 Task: Add the task  Integrate website with a new chatbot for customer support to the section Infrastructure Monitoring Sprint in the project BlueChip and add a Due Date to the respective task as 2024/01/03
Action: Mouse moved to (766, 533)
Screenshot: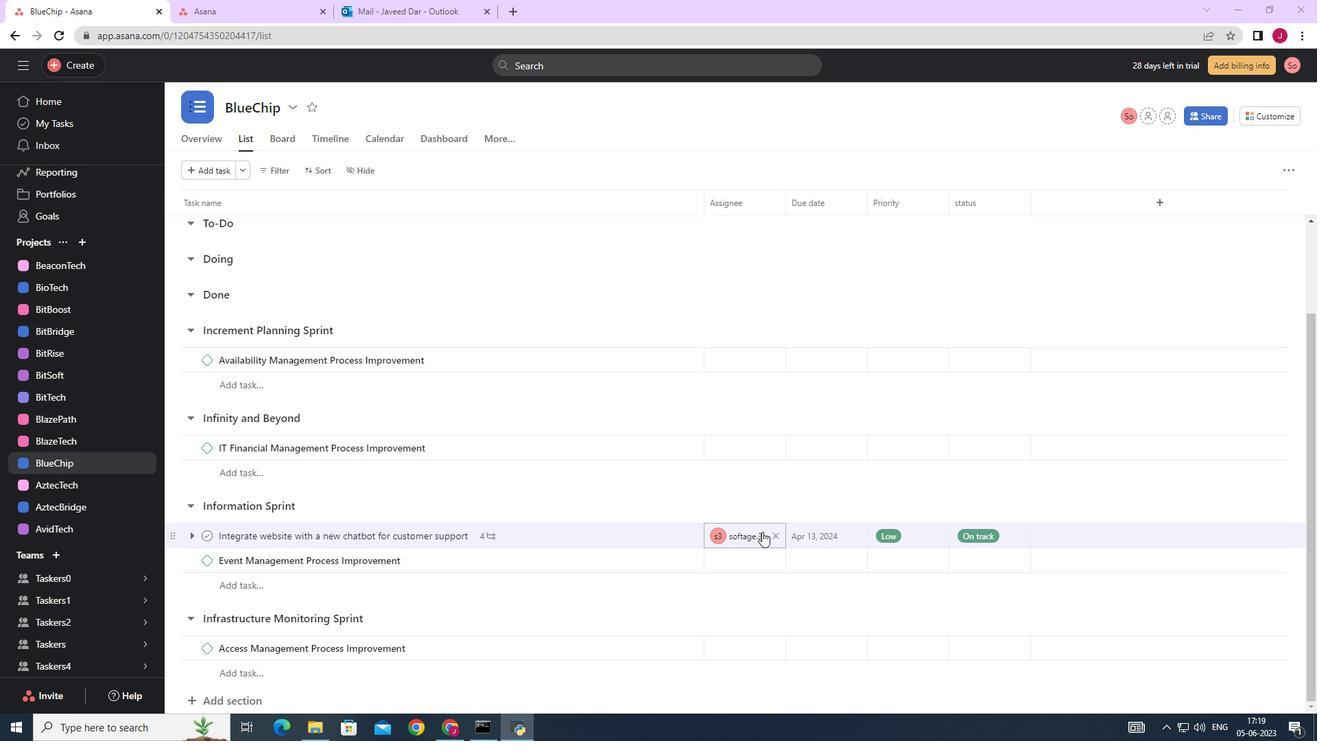 
Action: Mouse scrolled (766, 532) with delta (0, 0)
Screenshot: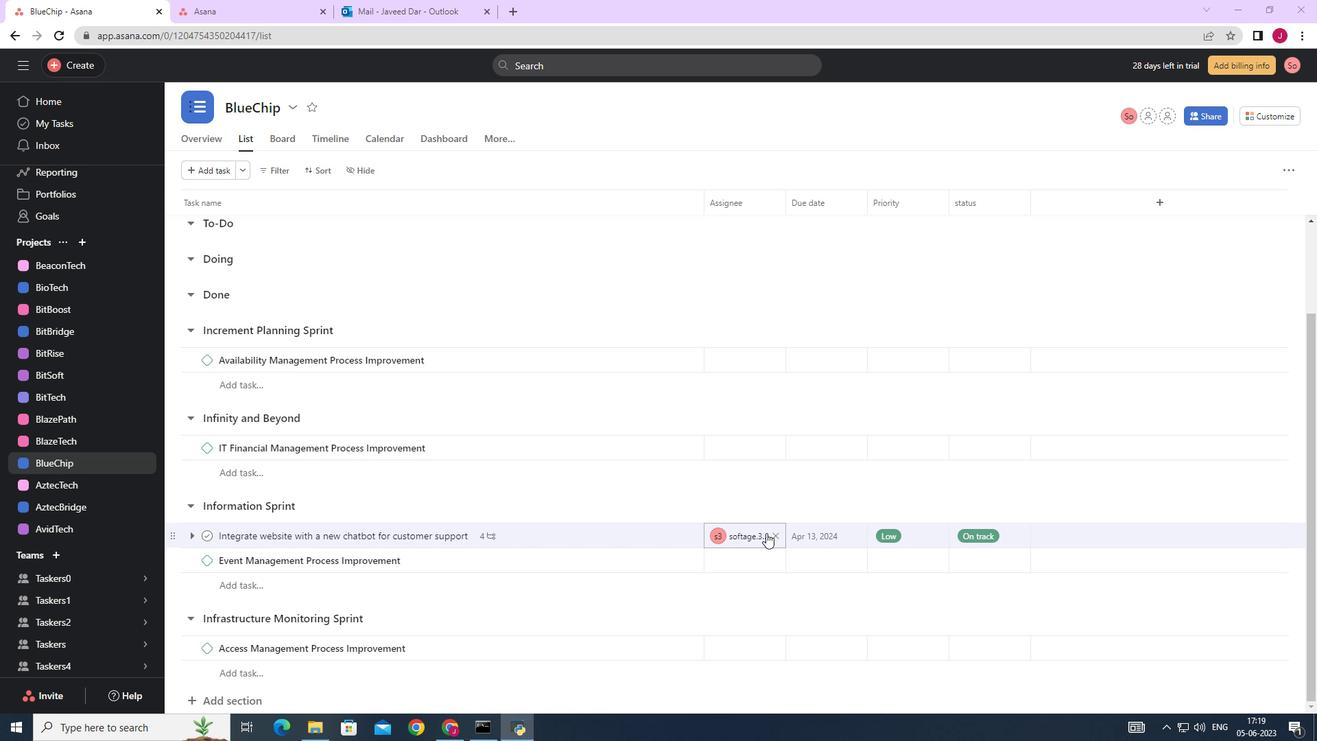 
Action: Mouse scrolled (766, 532) with delta (0, 0)
Screenshot: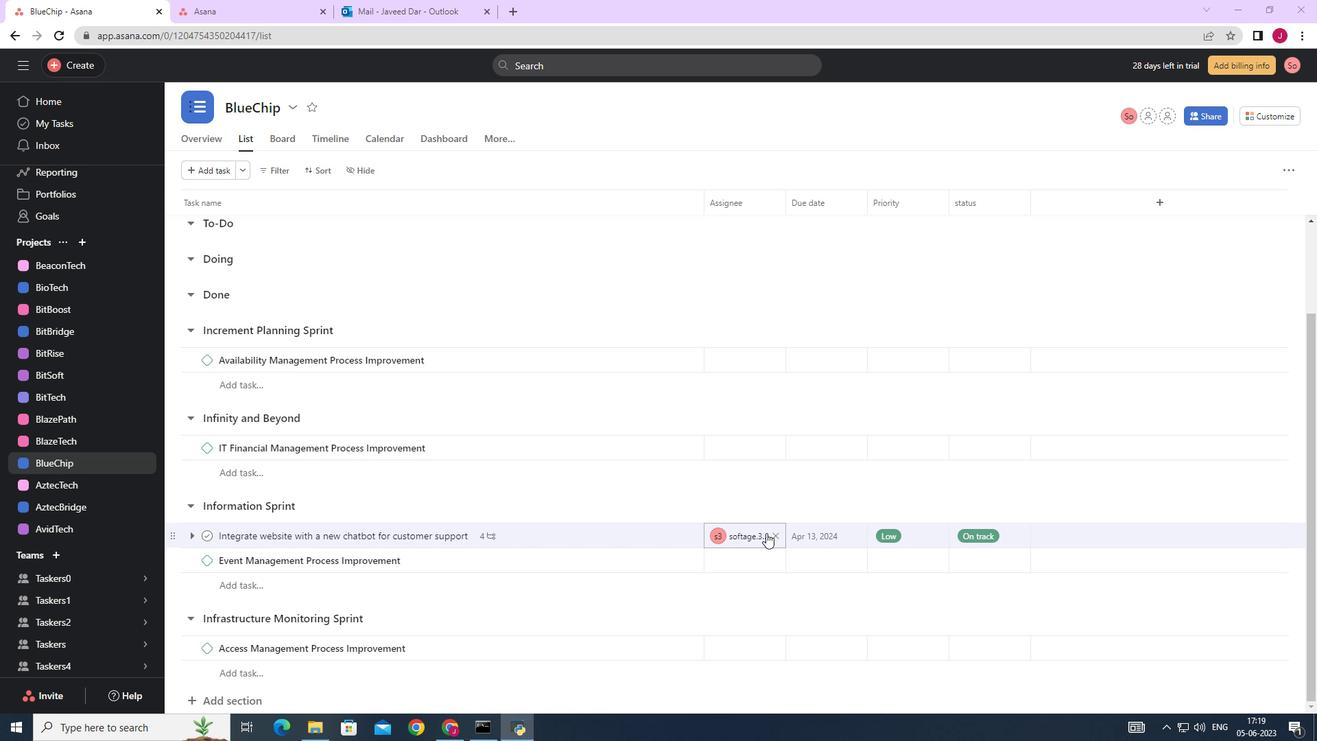 
Action: Mouse scrolled (766, 532) with delta (0, 0)
Screenshot: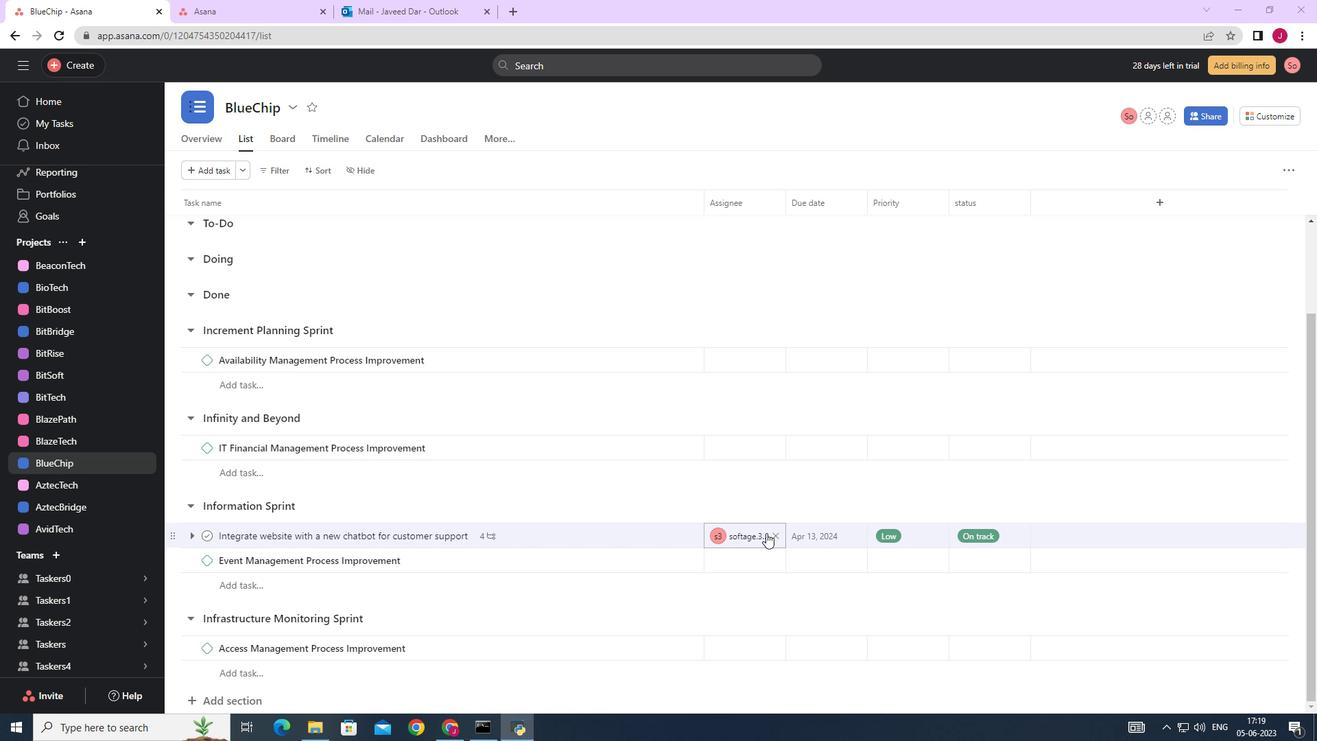 
Action: Mouse moved to (676, 538)
Screenshot: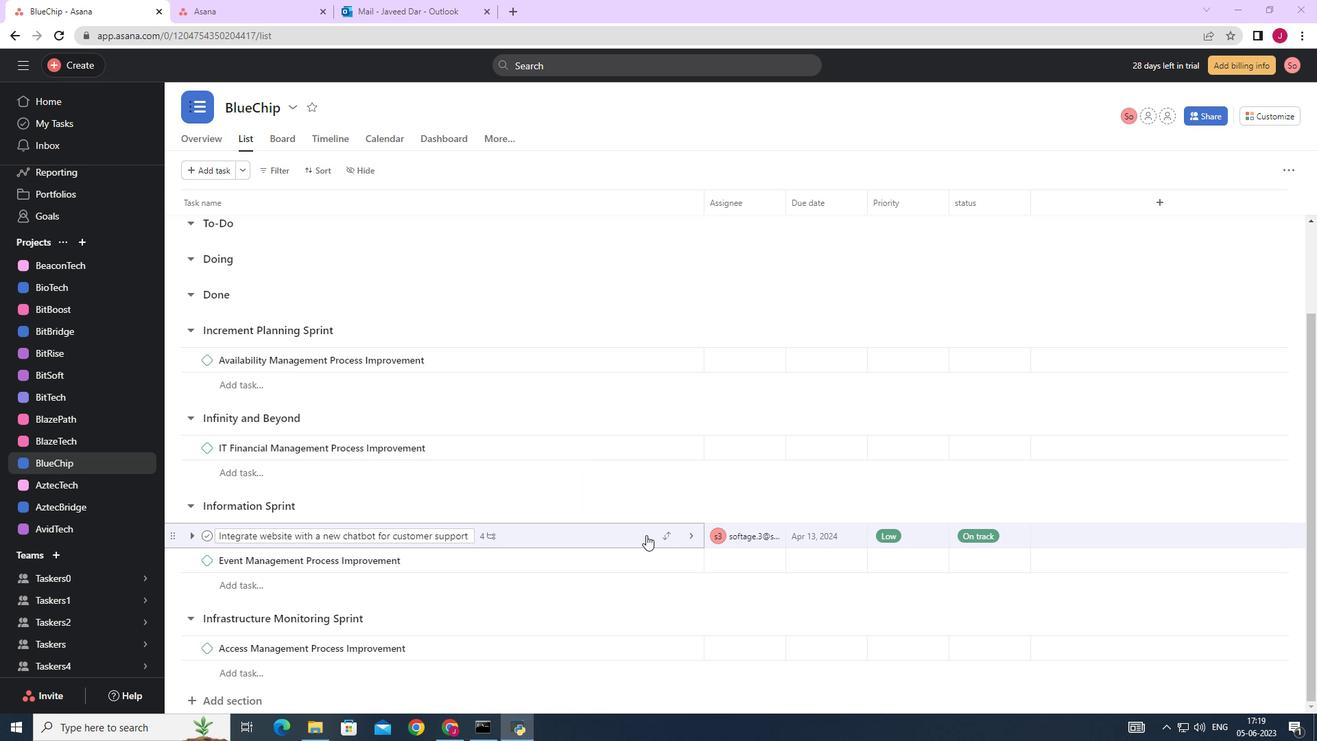 
Action: Mouse pressed left at (676, 538)
Screenshot: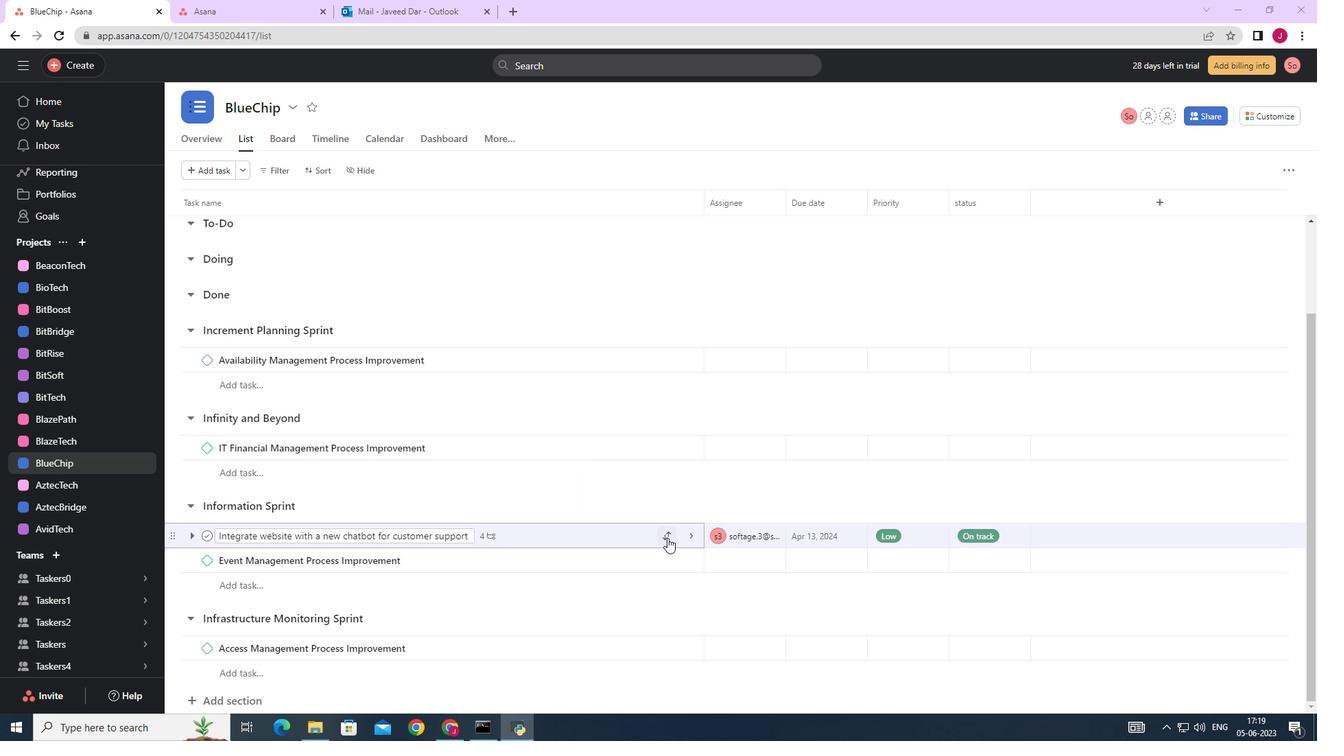 
Action: Mouse moved to (614, 508)
Screenshot: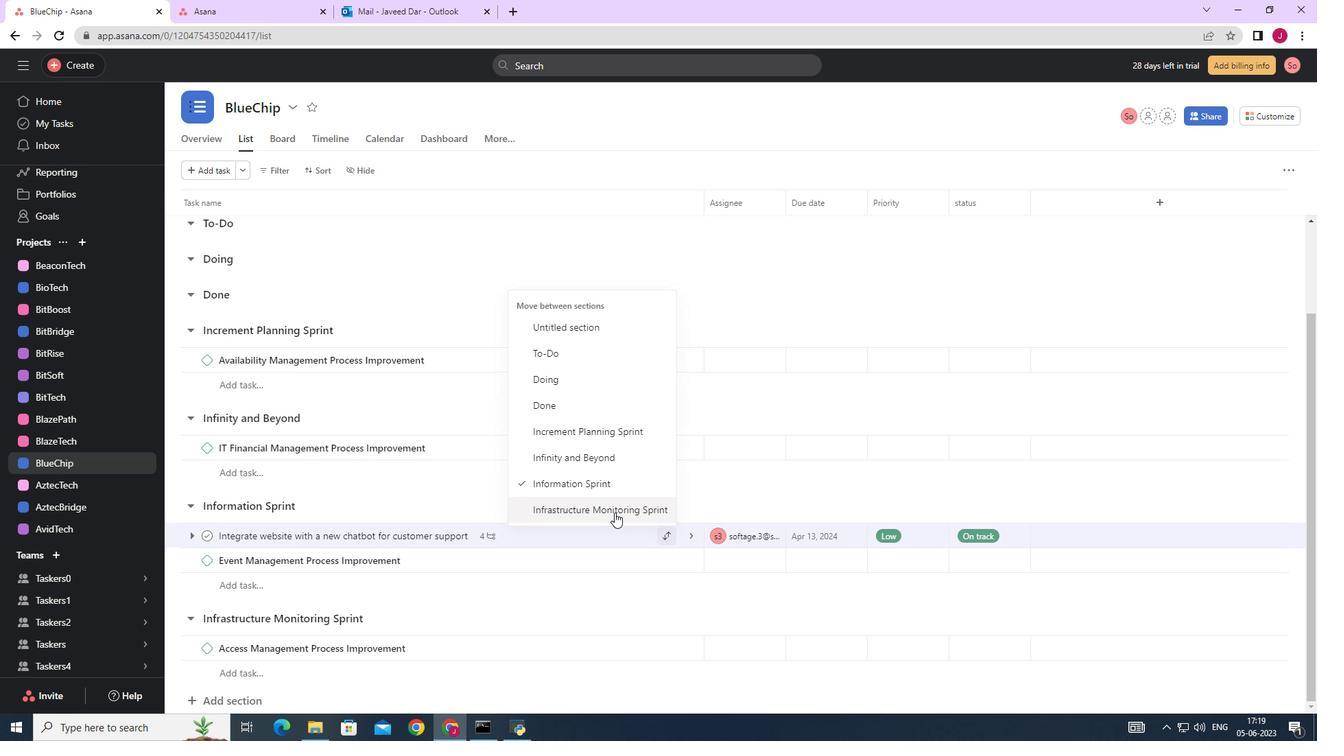 
Action: Mouse pressed left at (614, 508)
Screenshot: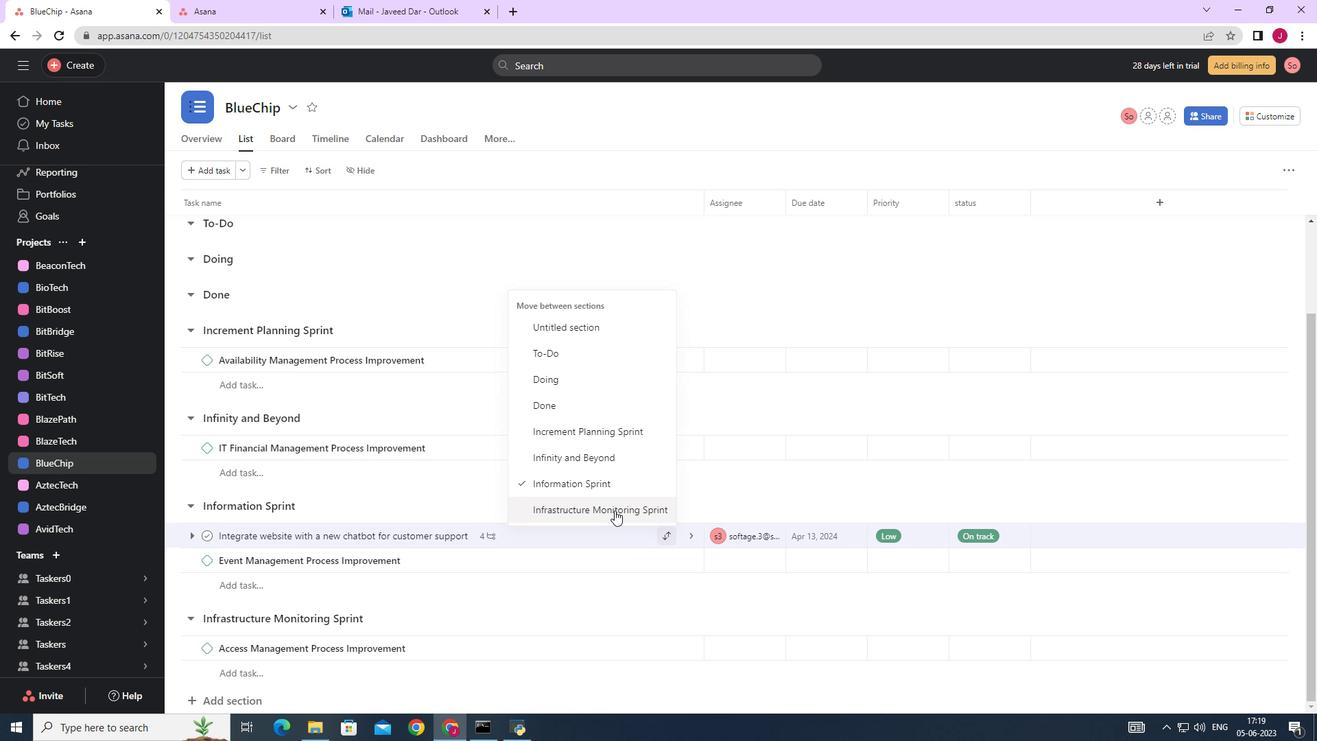 
Action: Mouse moved to (856, 621)
Screenshot: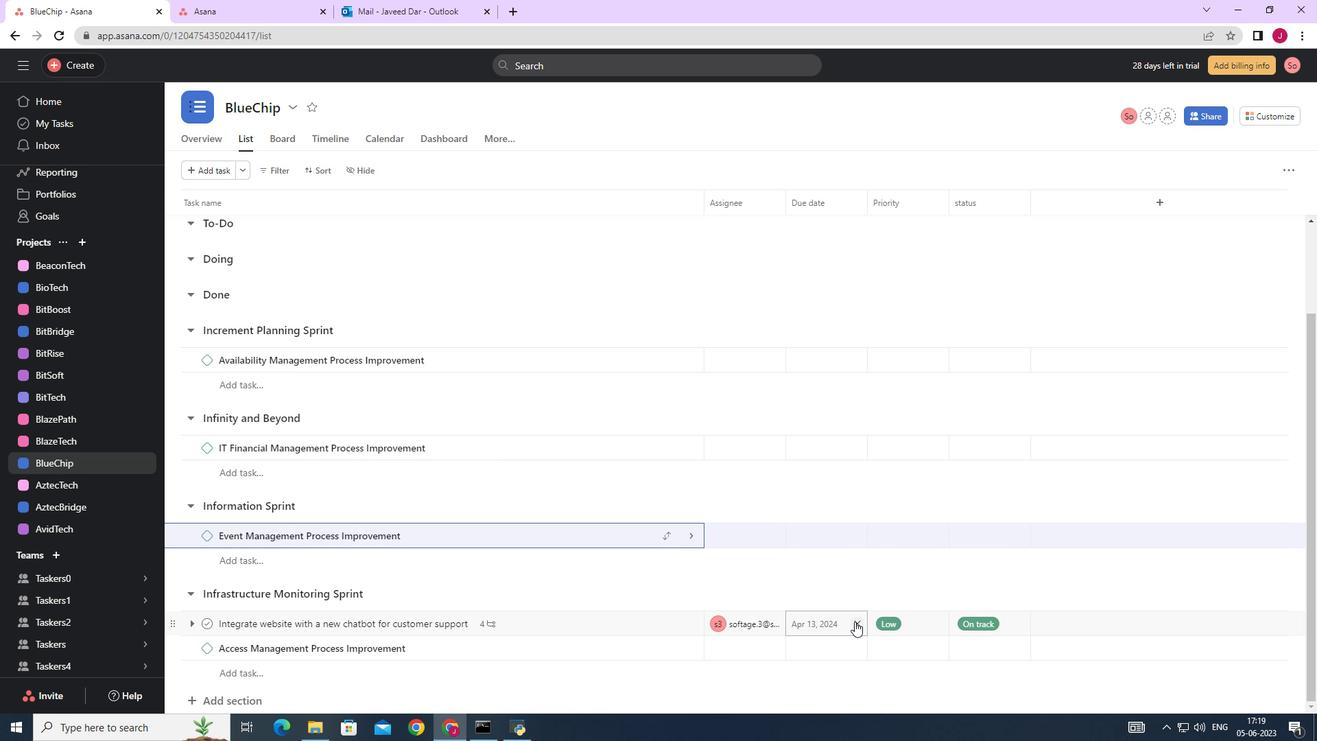 
Action: Mouse pressed left at (856, 621)
Screenshot: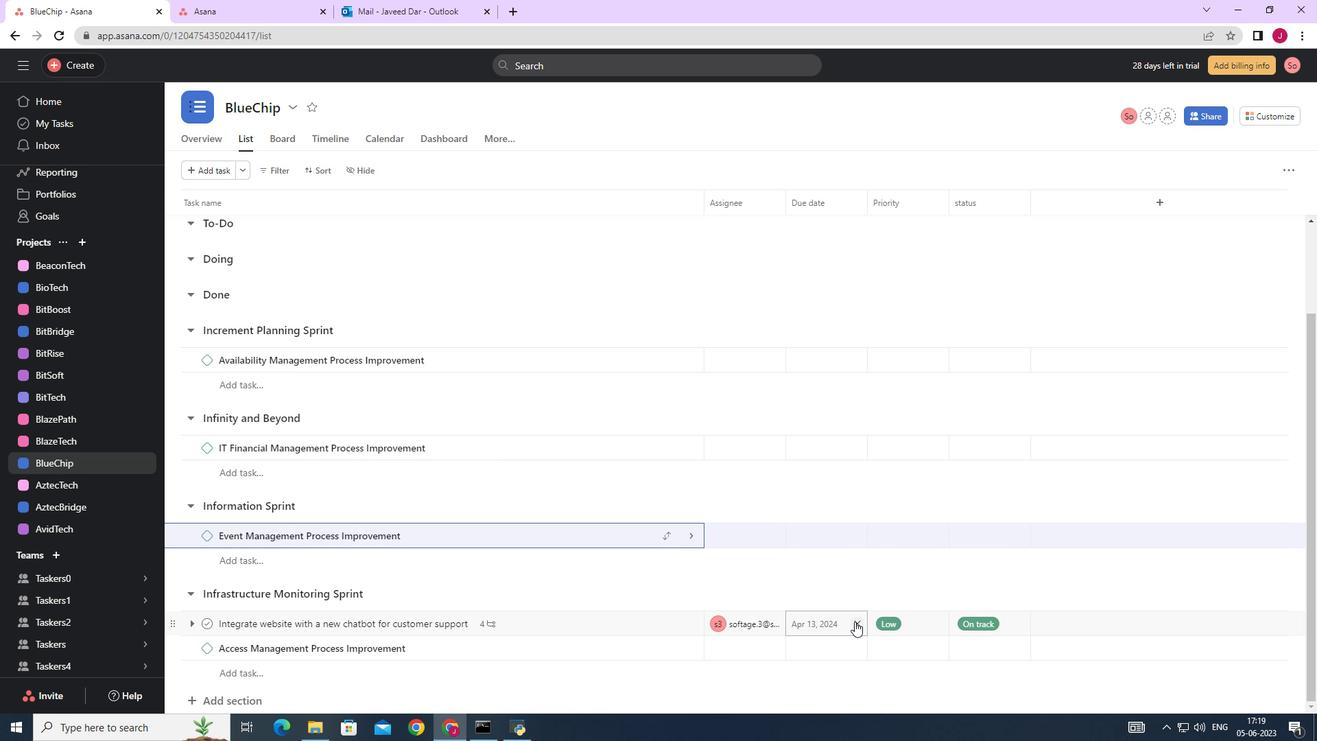 
Action: Mouse moved to (812, 620)
Screenshot: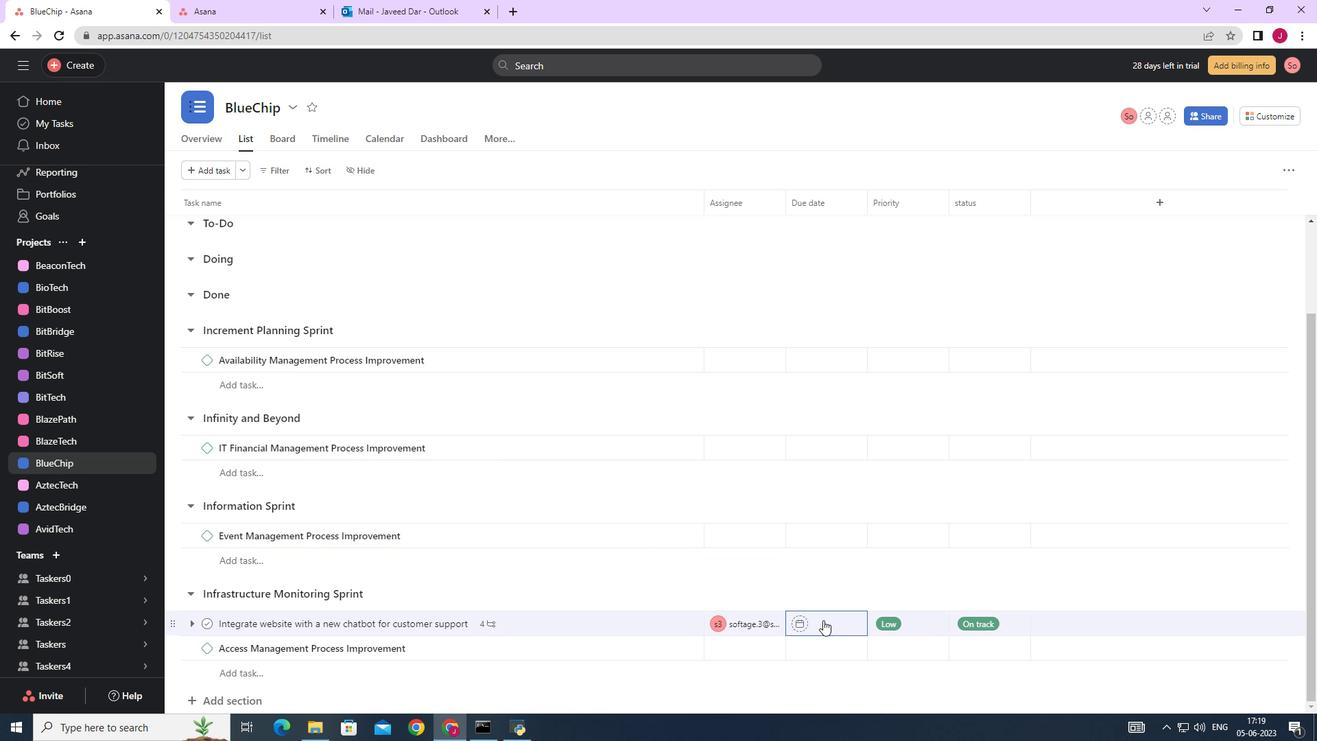 
Action: Mouse pressed left at (812, 620)
Screenshot: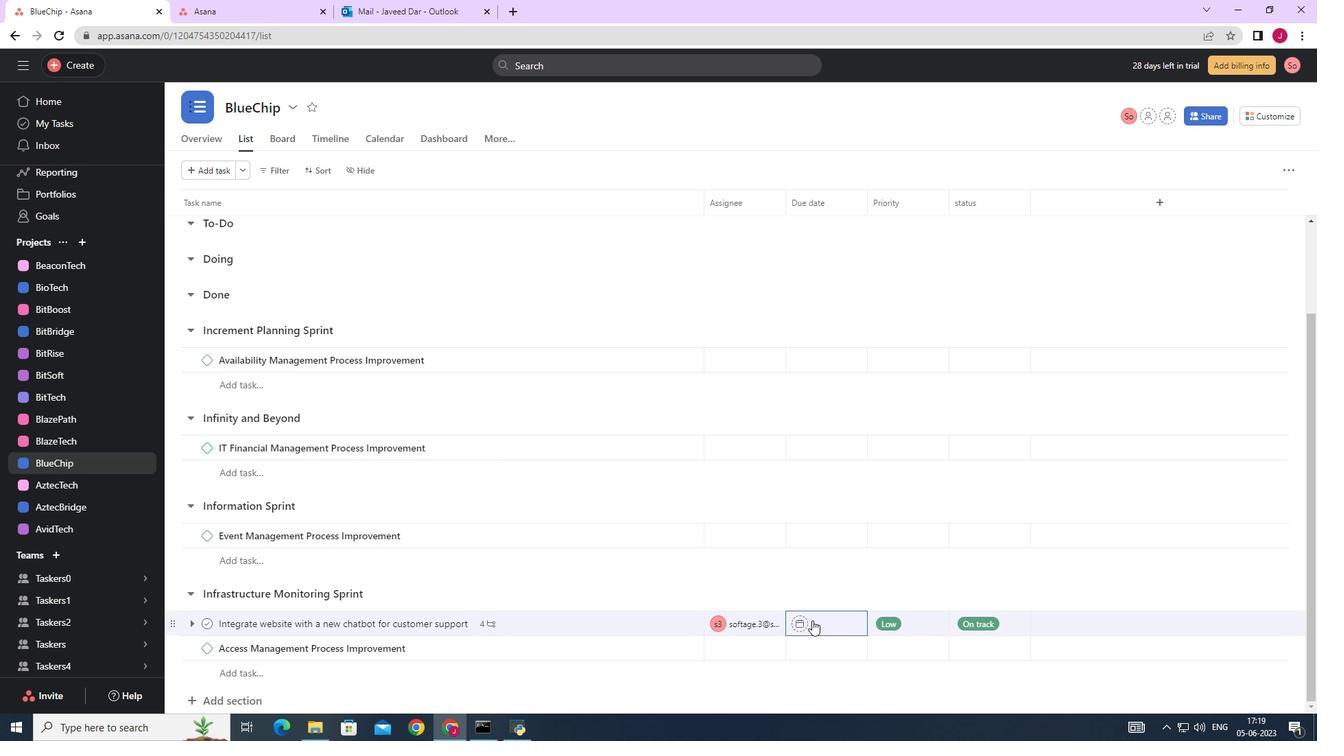 
Action: Mouse moved to (964, 404)
Screenshot: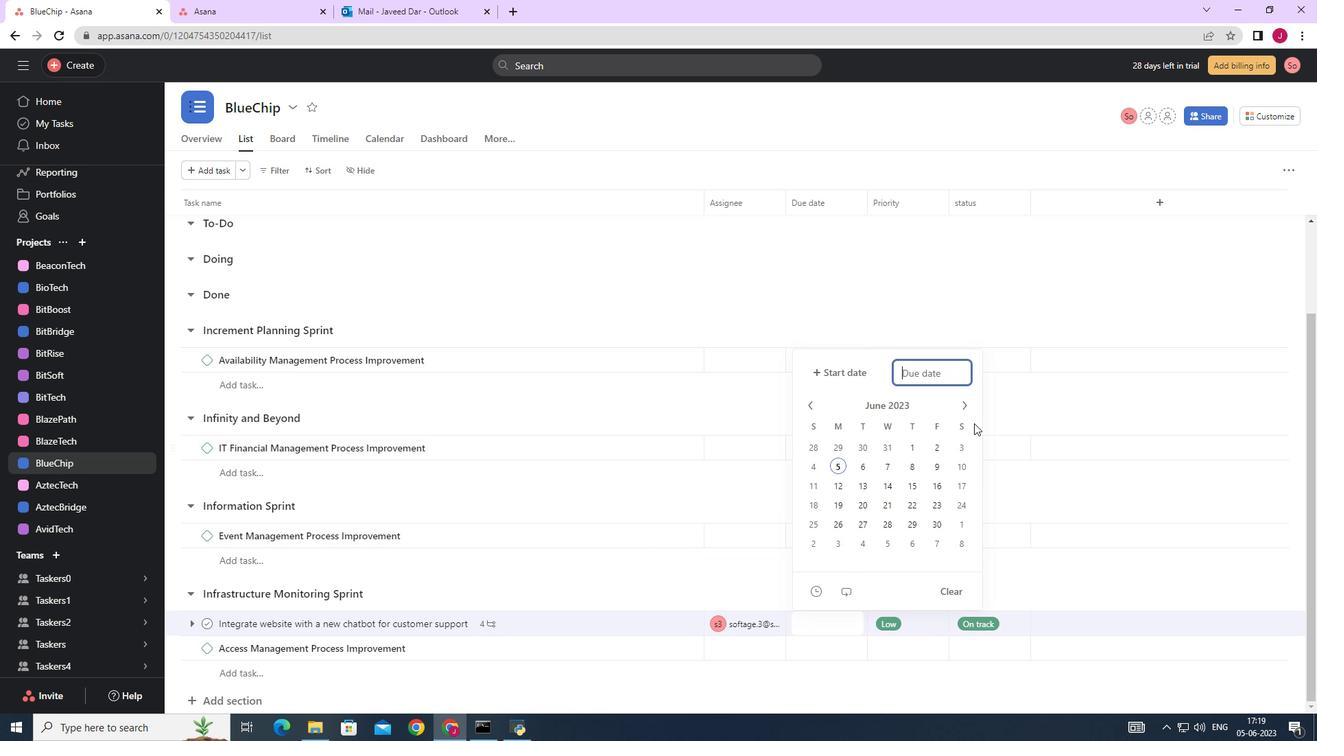 
Action: Mouse pressed left at (964, 404)
Screenshot: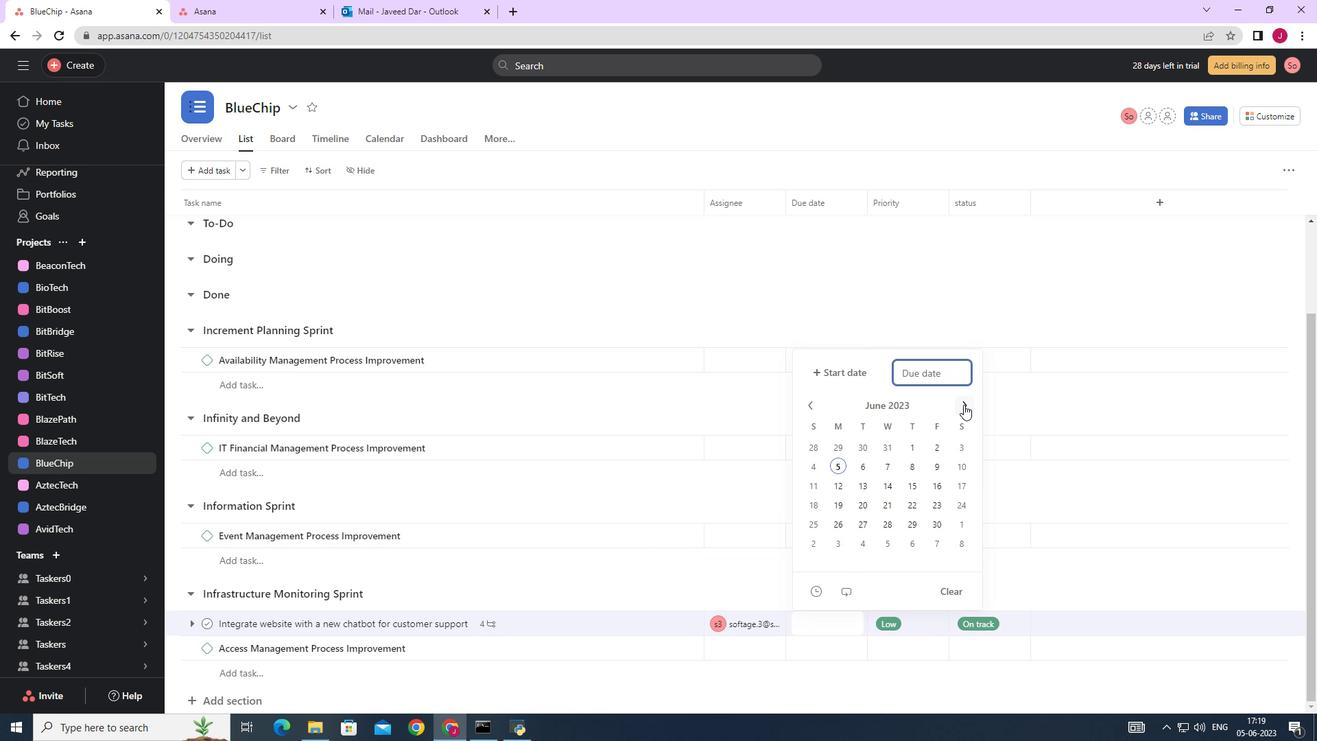 
Action: Mouse pressed left at (964, 404)
Screenshot: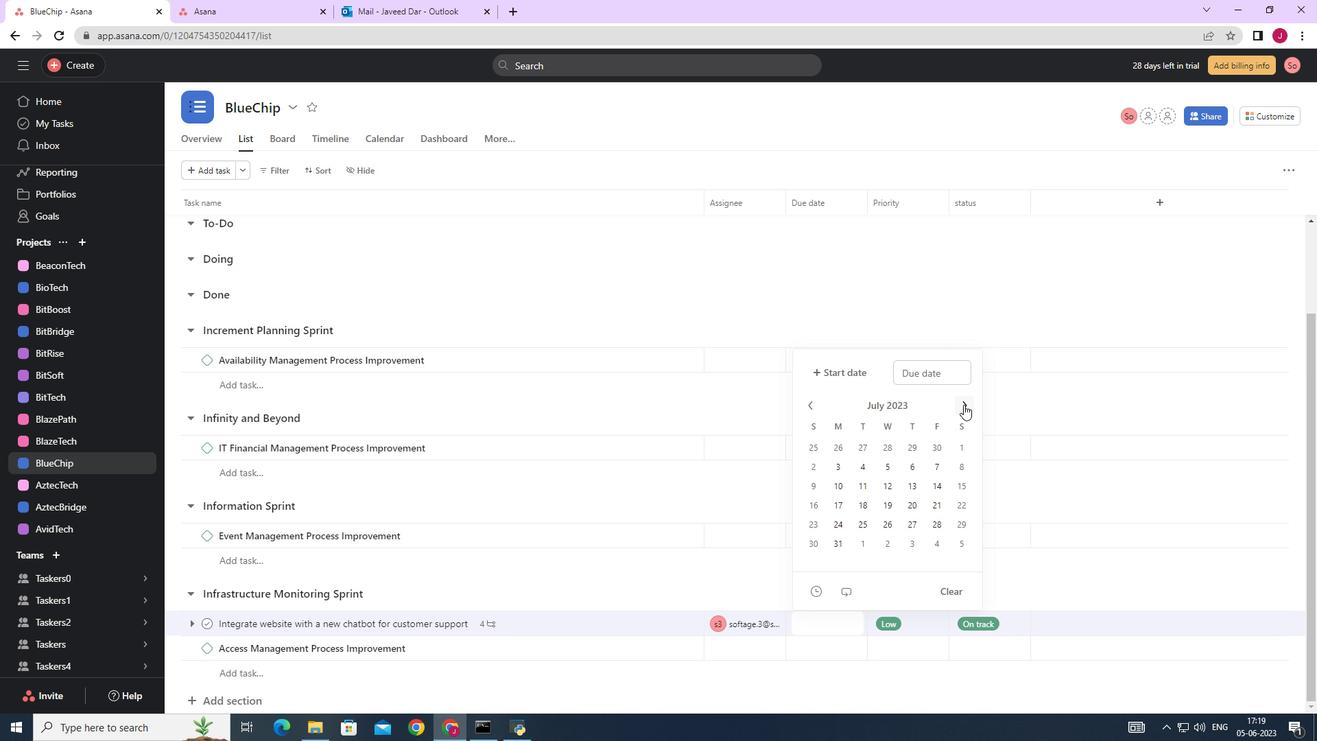 
Action: Mouse pressed left at (964, 404)
Screenshot: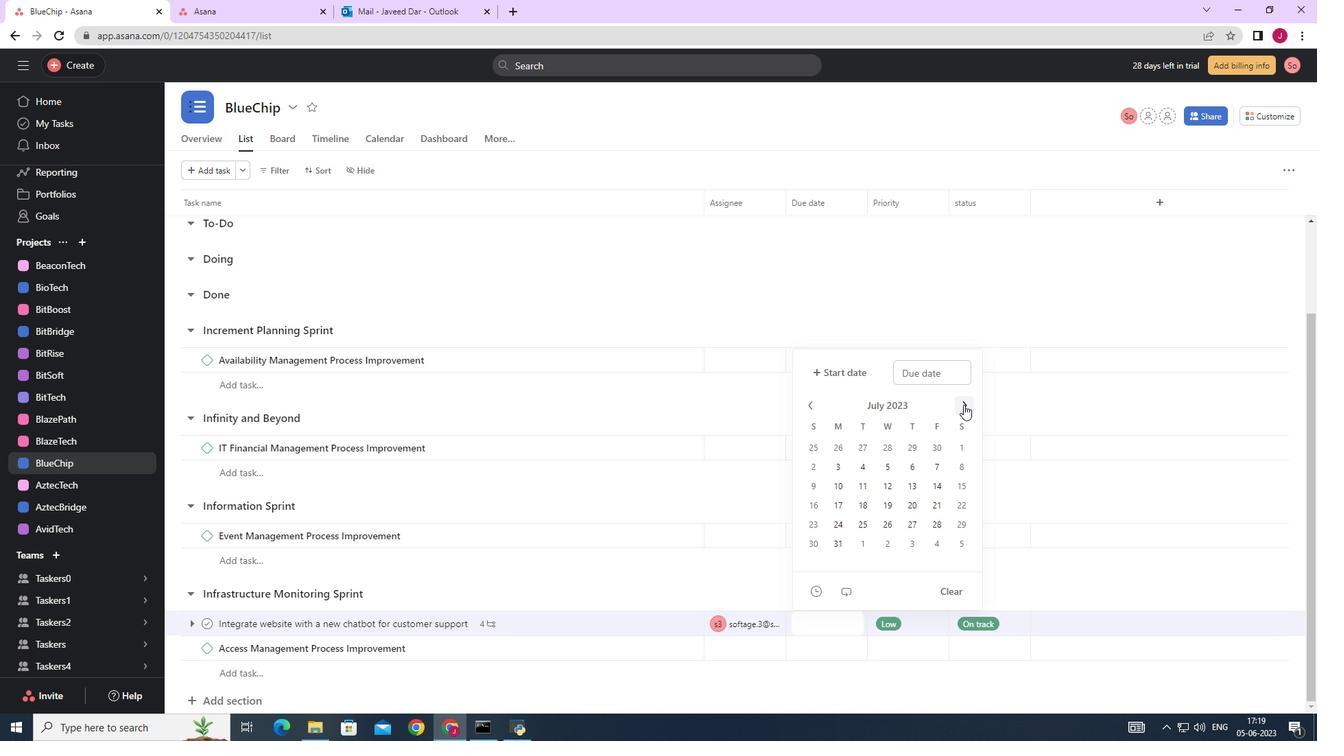 
Action: Mouse pressed left at (964, 404)
Screenshot: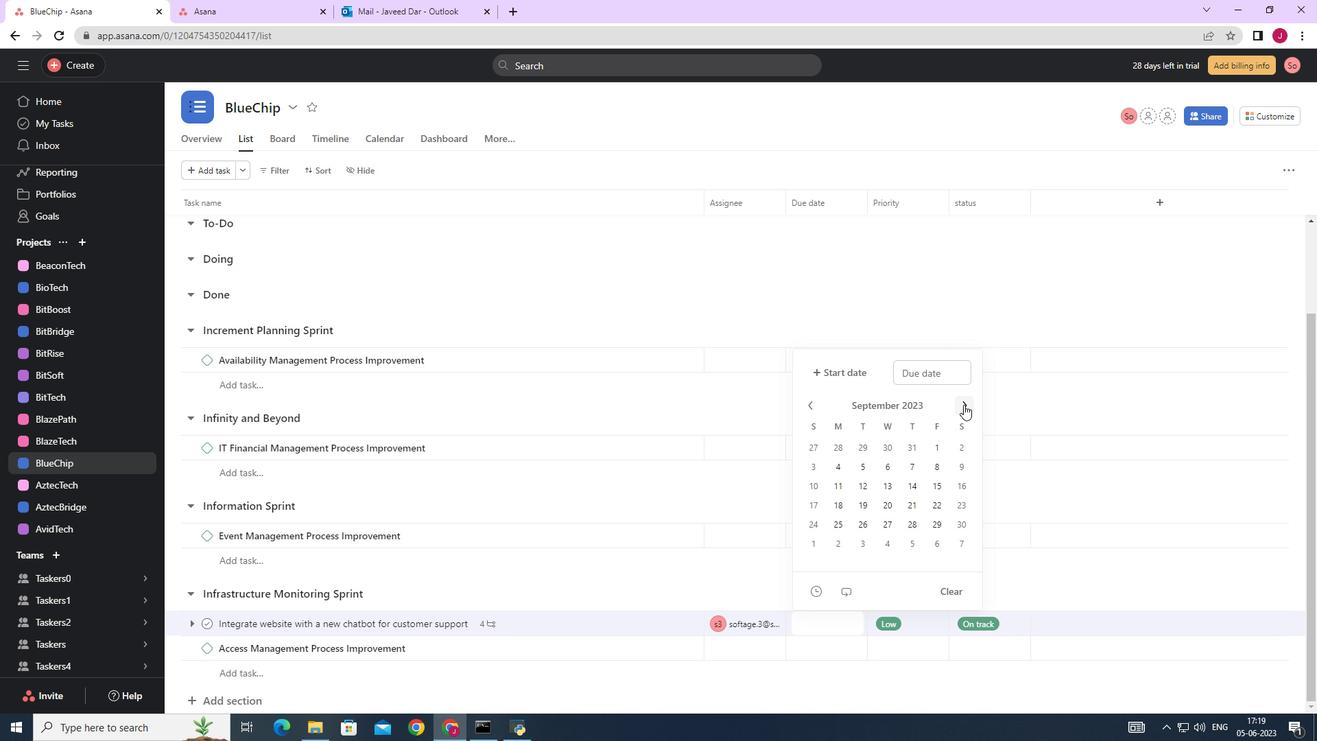 
Action: Mouse pressed left at (964, 404)
Screenshot: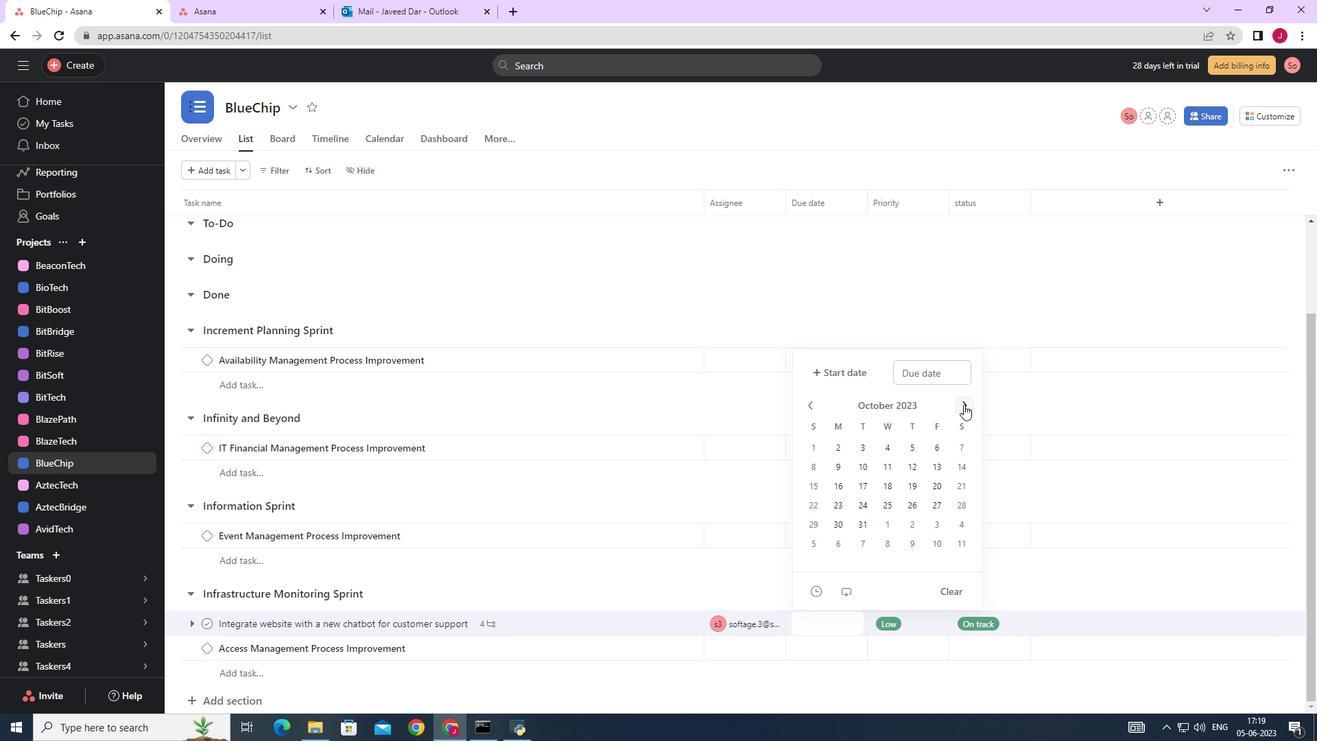 
Action: Mouse pressed left at (964, 404)
Screenshot: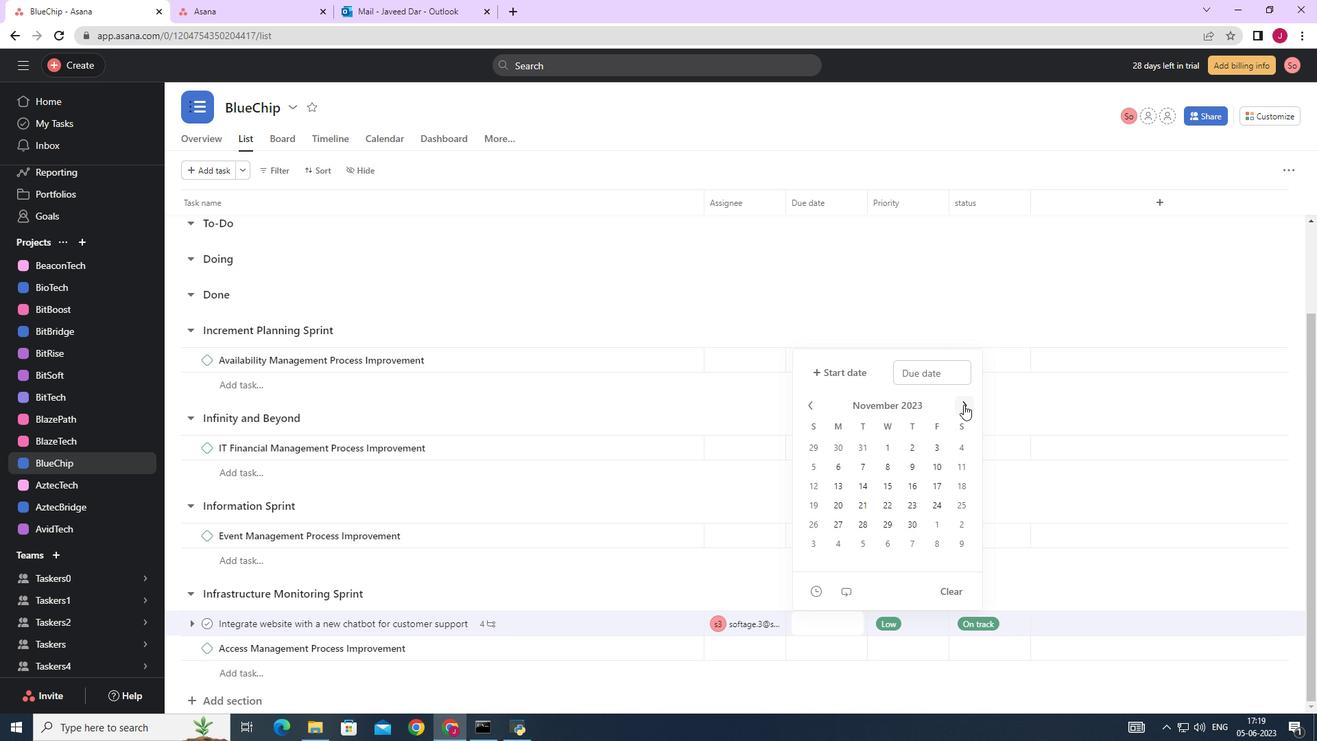 
Action: Mouse pressed left at (964, 404)
Screenshot: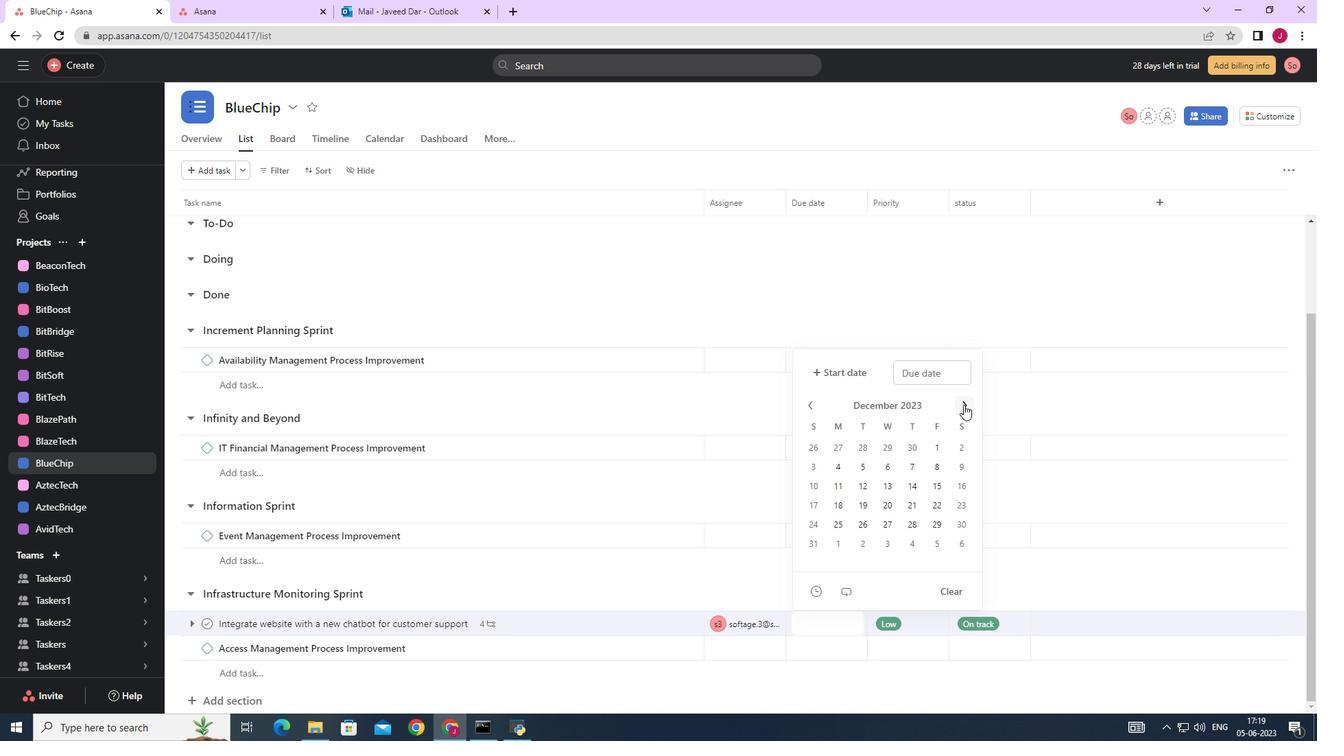 
Action: Mouse moved to (888, 448)
Screenshot: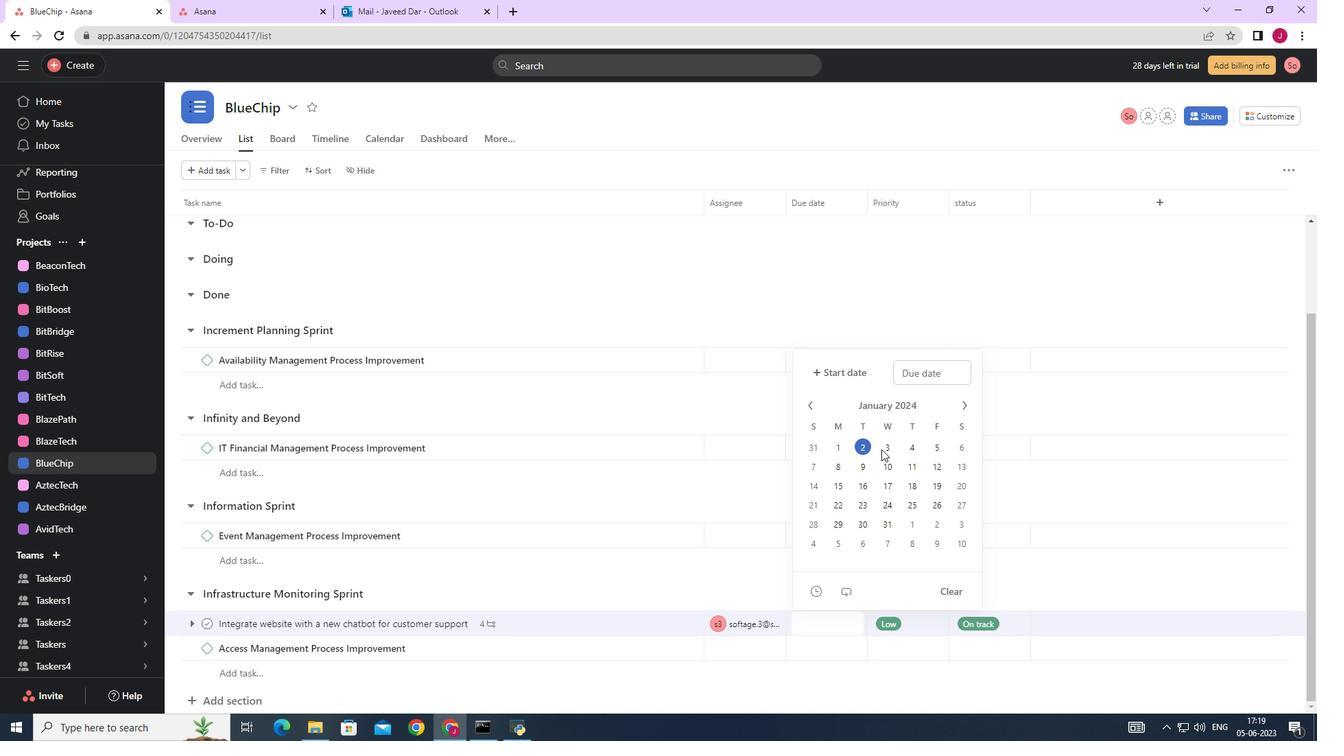 
Action: Mouse pressed left at (888, 448)
Screenshot: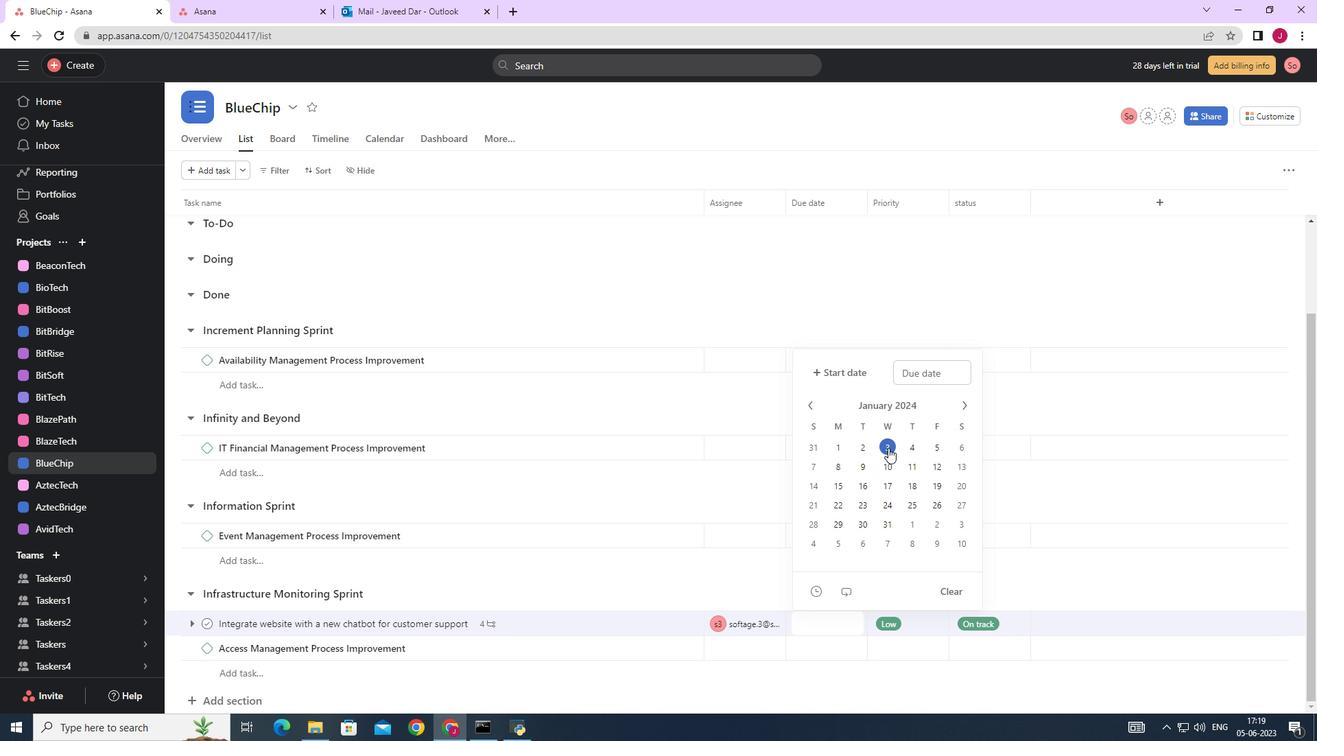 
Action: Mouse moved to (1059, 299)
Screenshot: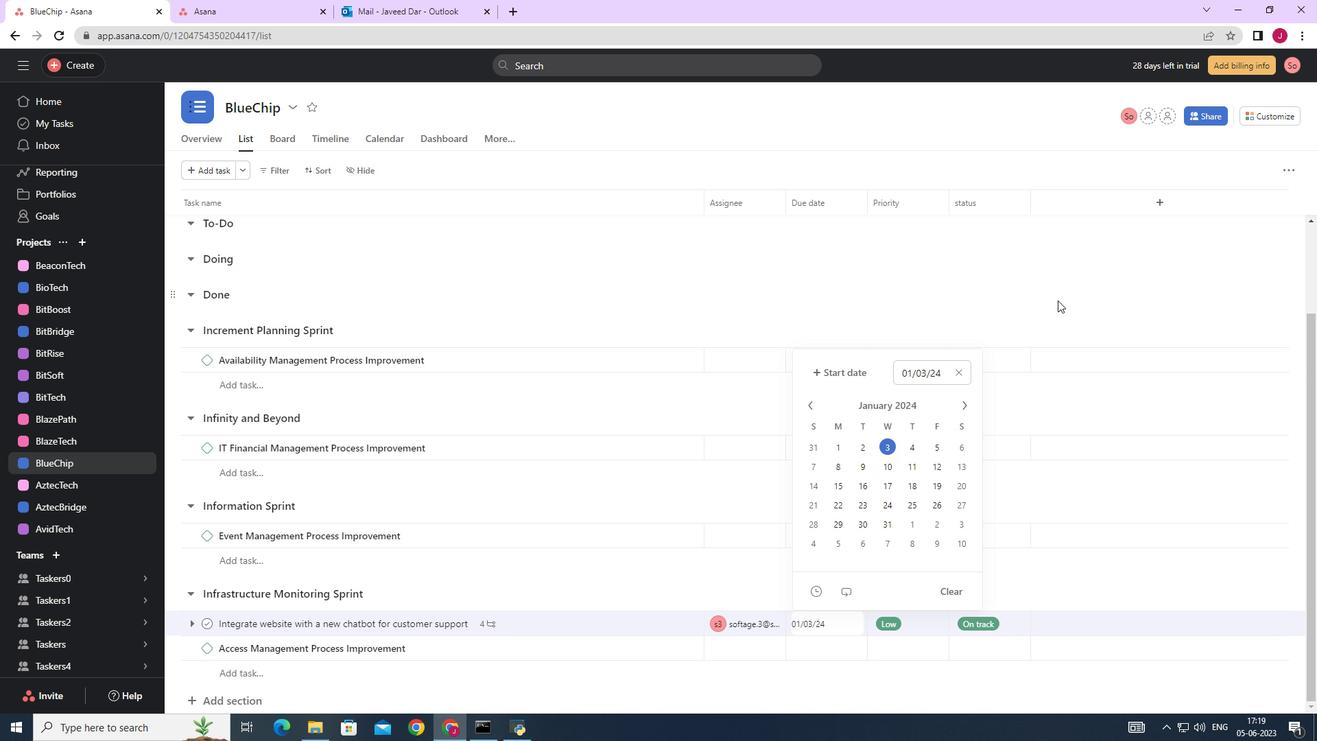 
Action: Mouse pressed left at (1059, 299)
Screenshot: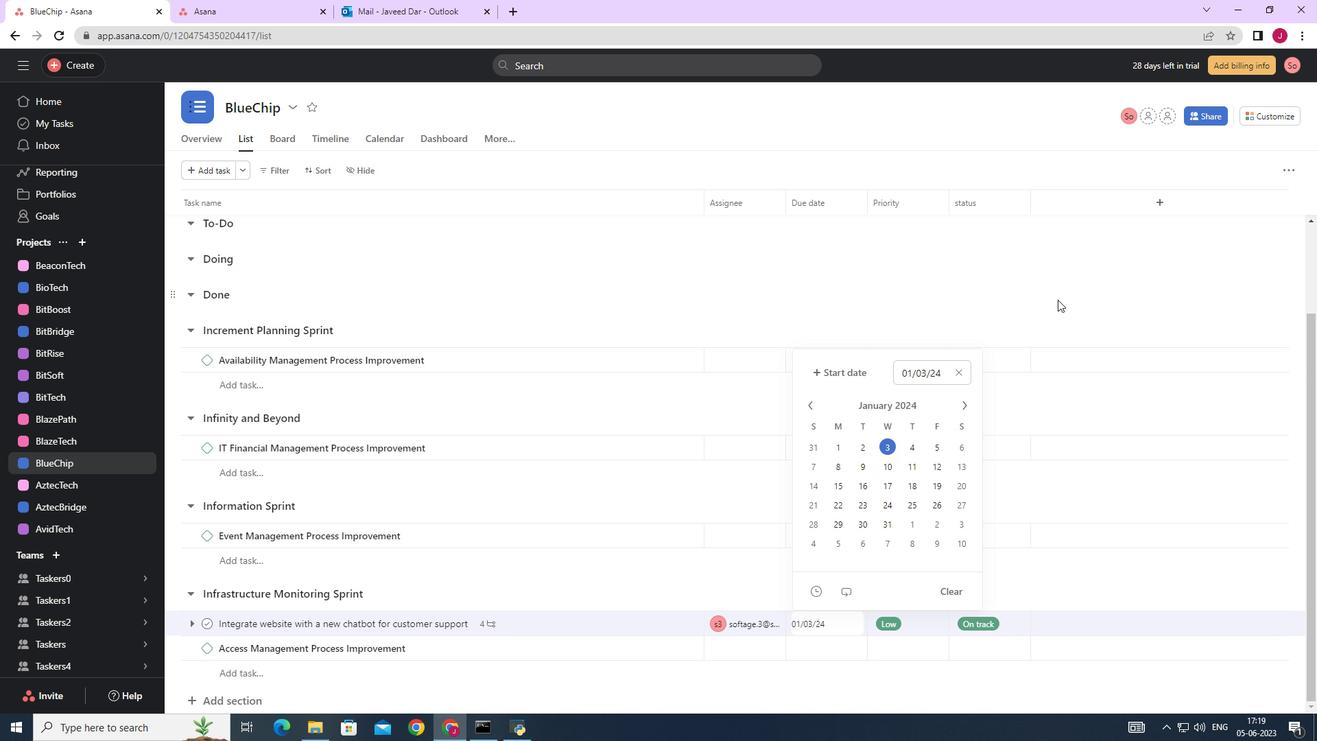 
